 Task: Add the task  Create a new online store for a retail business to the section Agile Artisans in the project AgileBuddy and add a Due Date to the respective task as 2023/08/23
Action: Mouse moved to (70, 293)
Screenshot: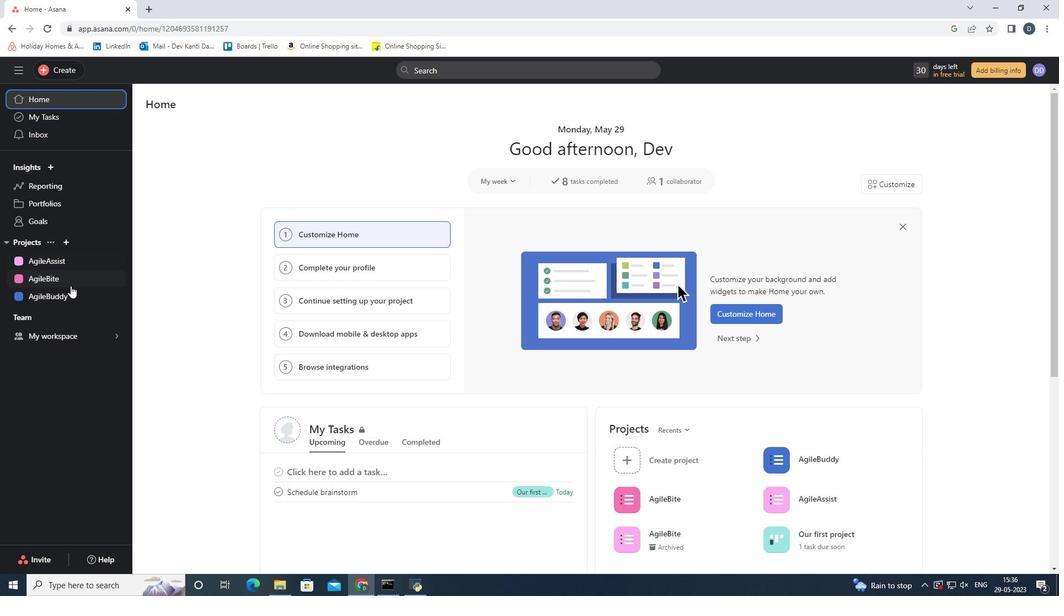 
Action: Mouse pressed left at (70, 293)
Screenshot: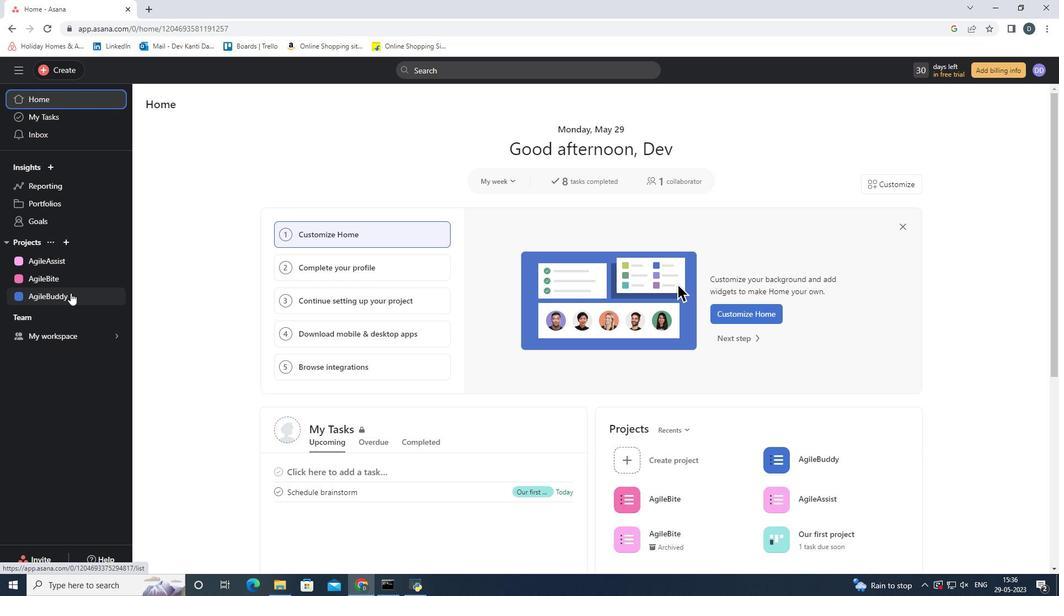 
Action: Mouse moved to (454, 396)
Screenshot: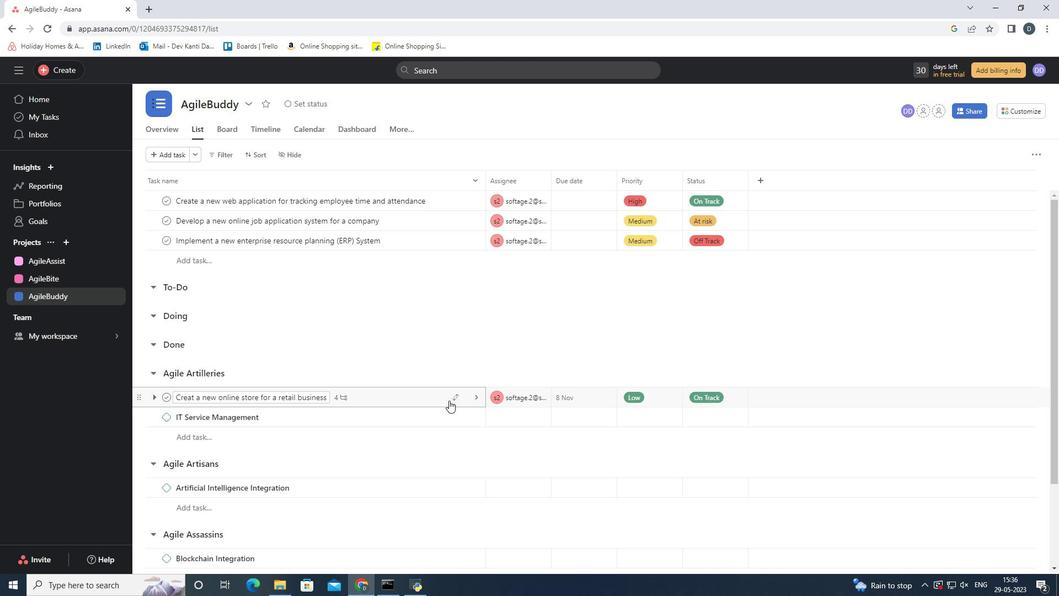 
Action: Mouse pressed left at (454, 396)
Screenshot: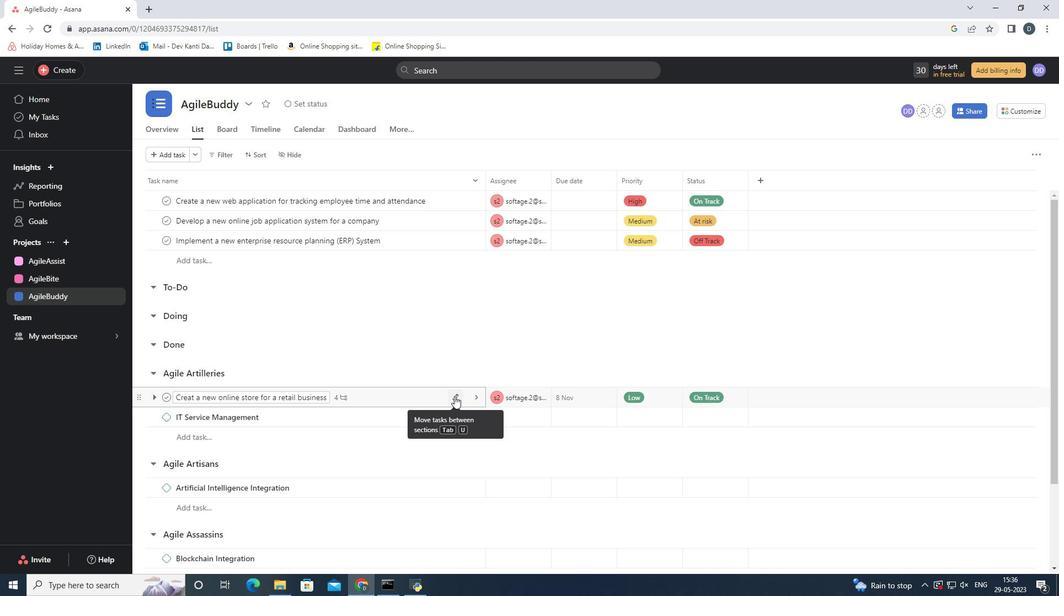 
Action: Mouse moved to (434, 332)
Screenshot: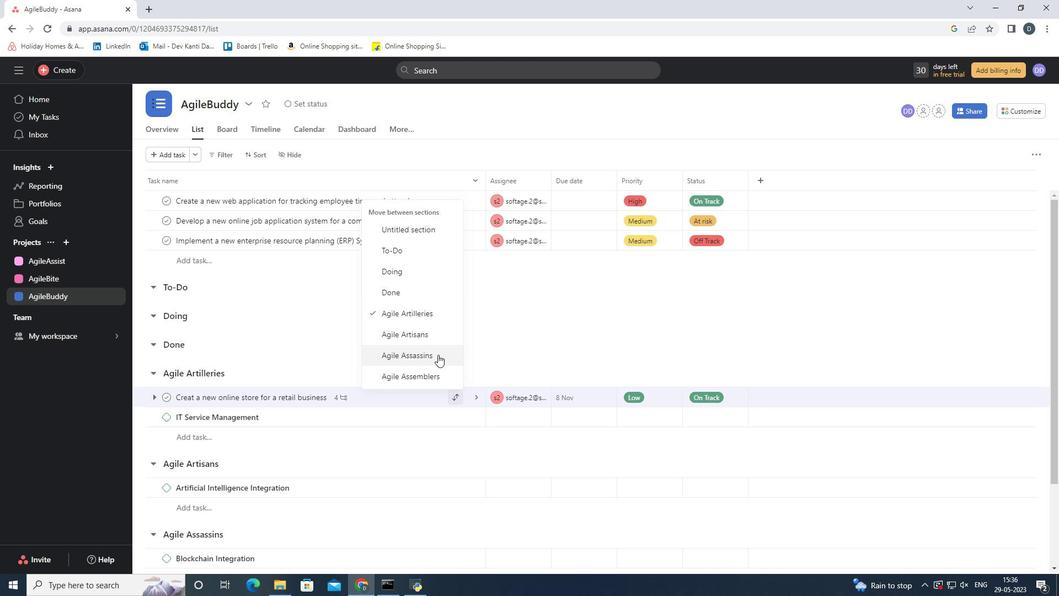 
Action: Mouse pressed left at (434, 332)
Screenshot: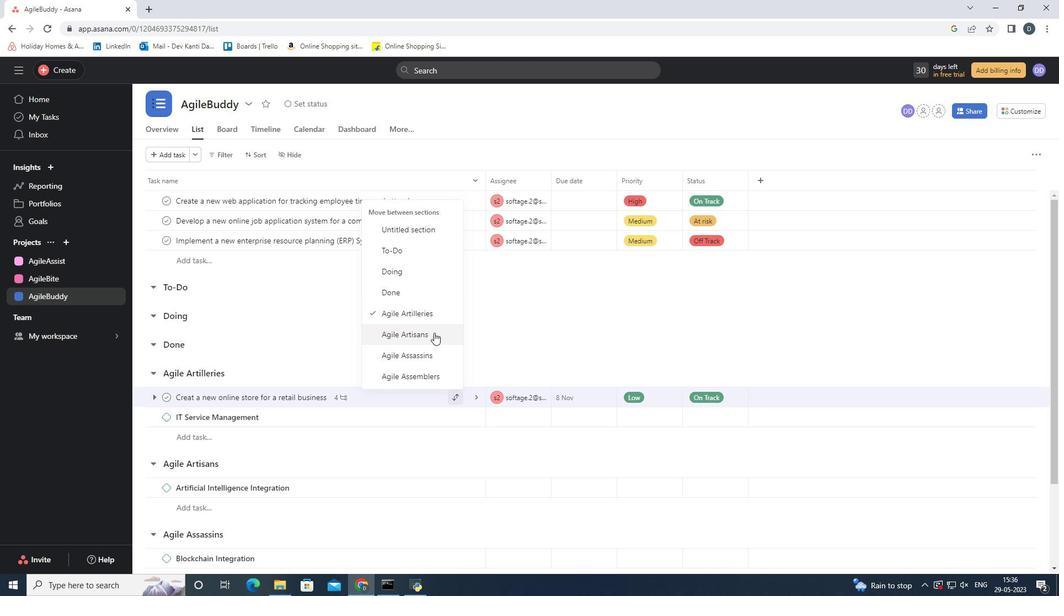 
Action: Mouse moved to (584, 471)
Screenshot: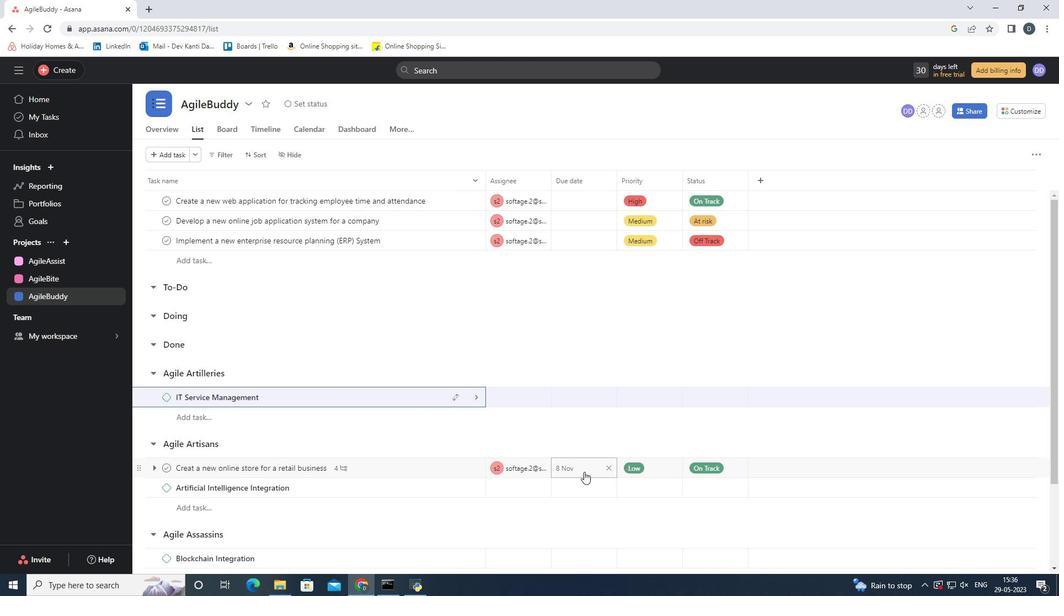 
Action: Mouse pressed left at (584, 471)
Screenshot: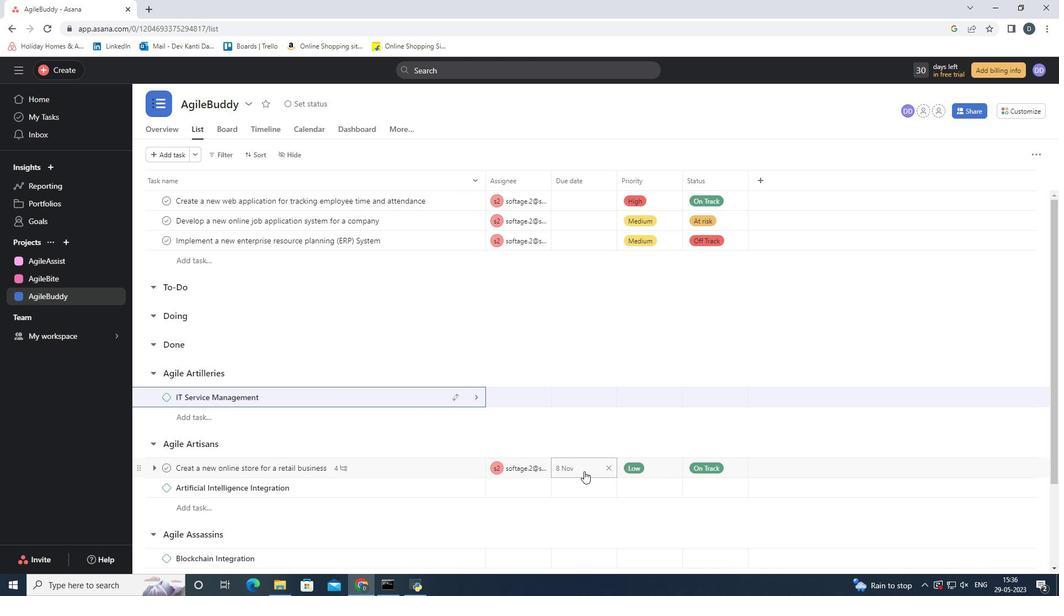 
Action: Mouse moved to (567, 271)
Screenshot: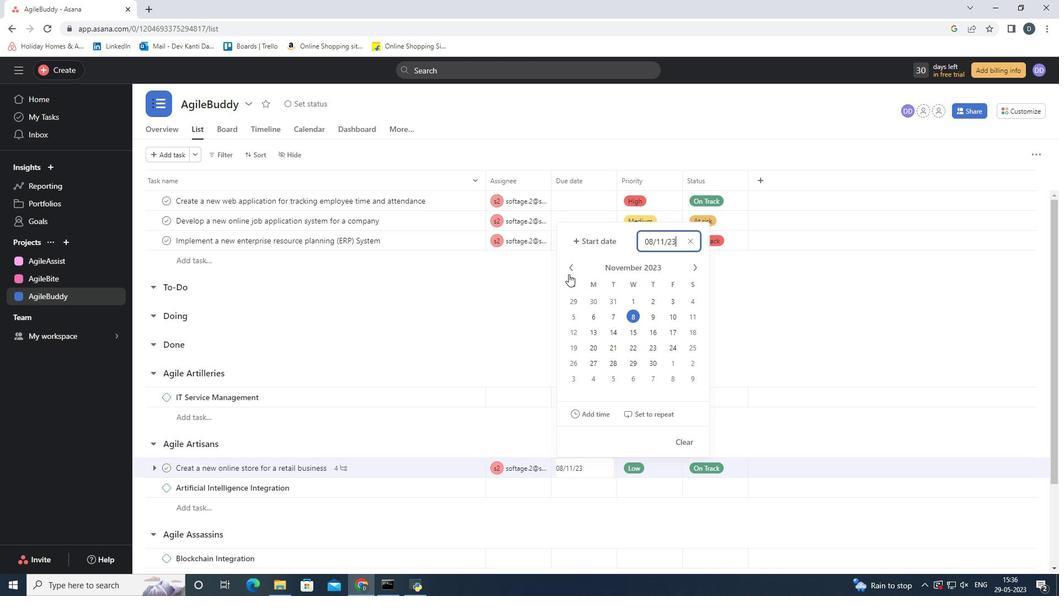 
Action: Mouse pressed left at (567, 271)
Screenshot: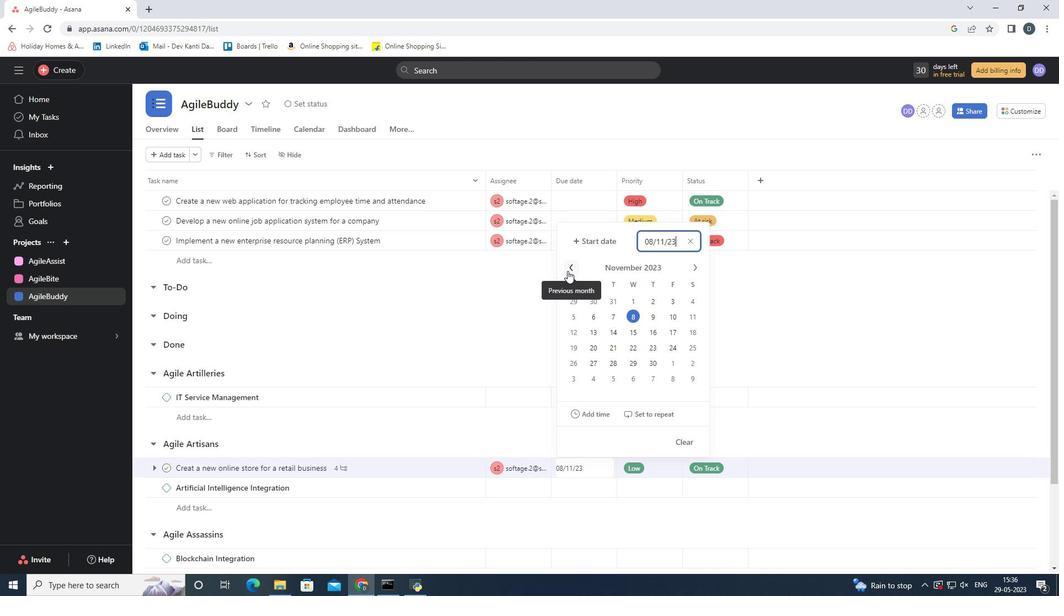 
Action: Mouse pressed left at (567, 271)
Screenshot: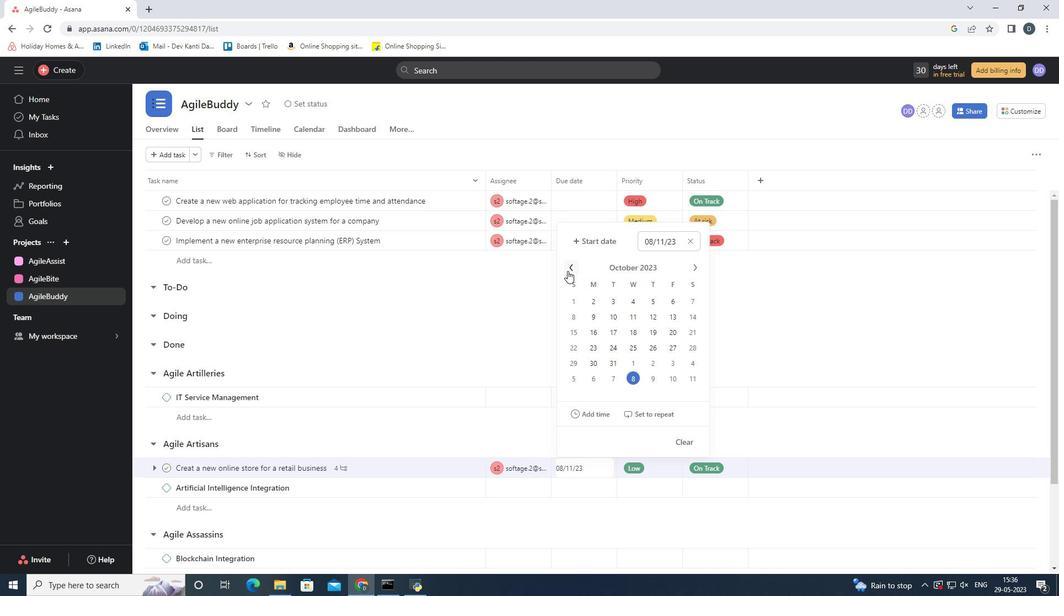 
Action: Mouse pressed left at (567, 271)
Screenshot: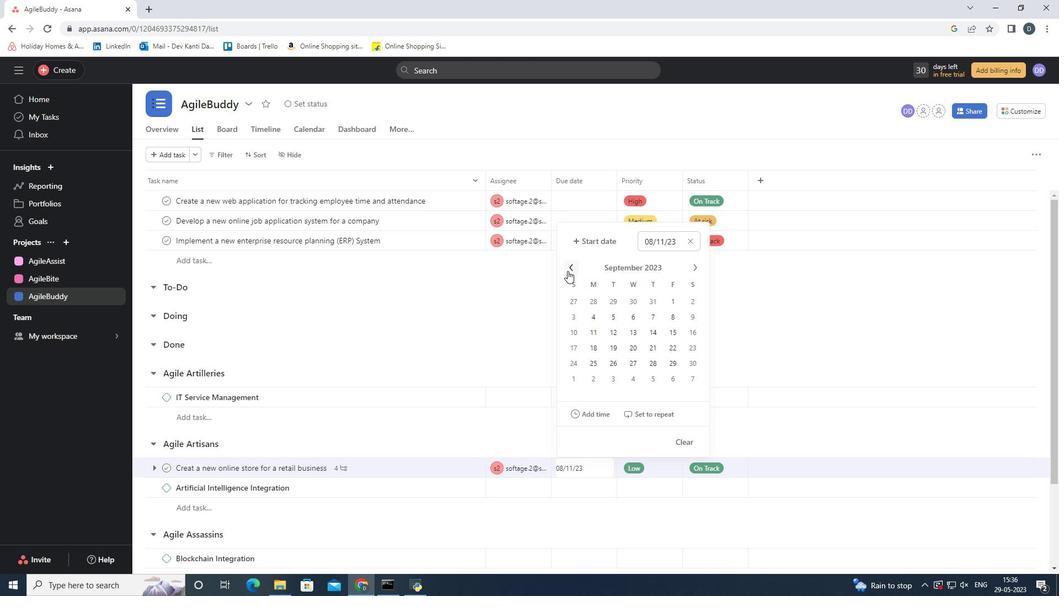 
Action: Mouse moved to (617, 315)
Screenshot: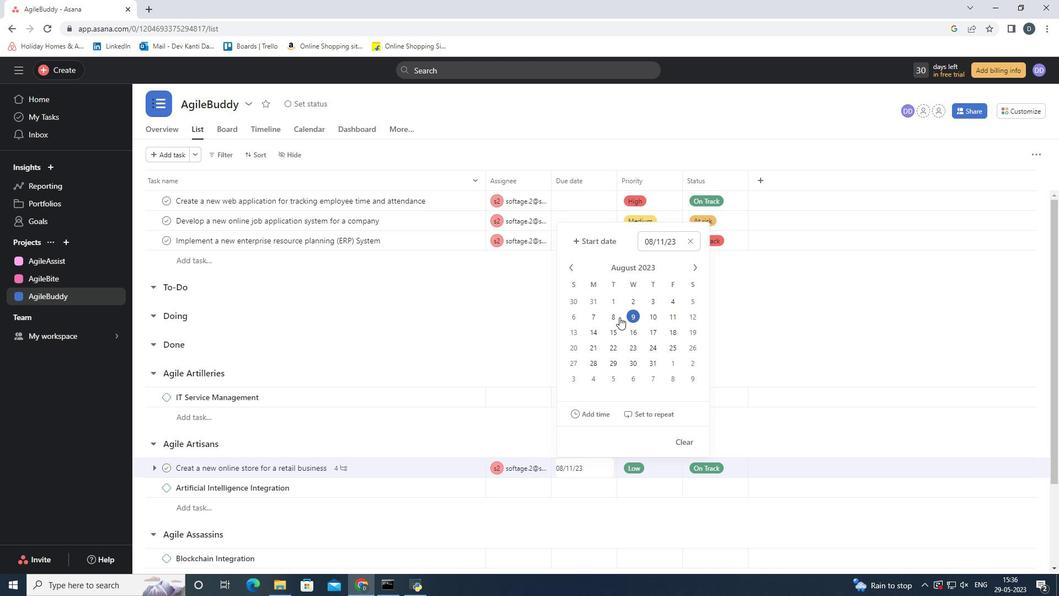 
Action: Mouse pressed left at (617, 315)
Screenshot: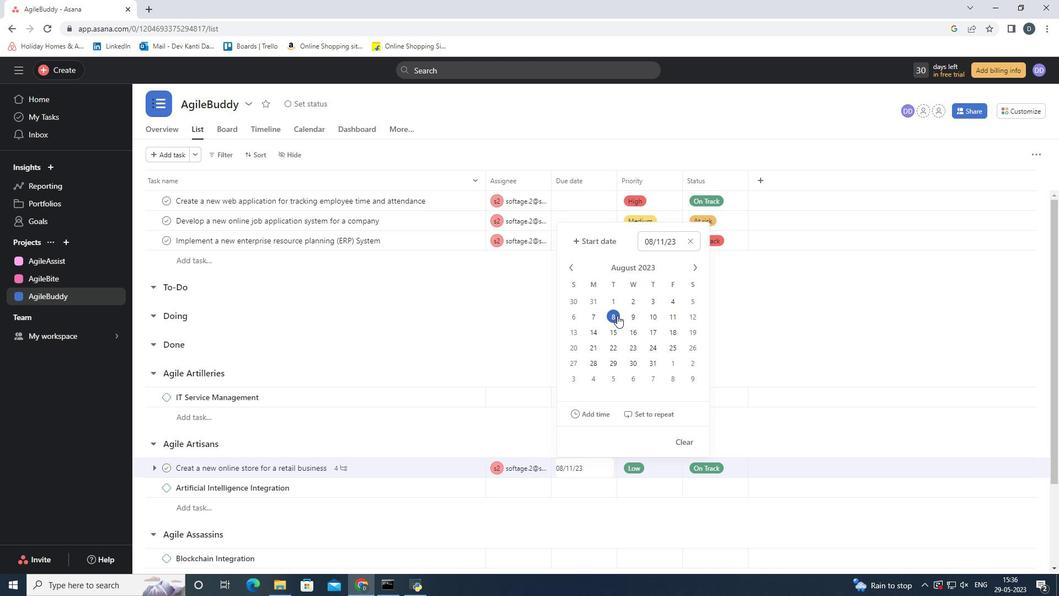 
Action: Mouse moved to (631, 349)
Screenshot: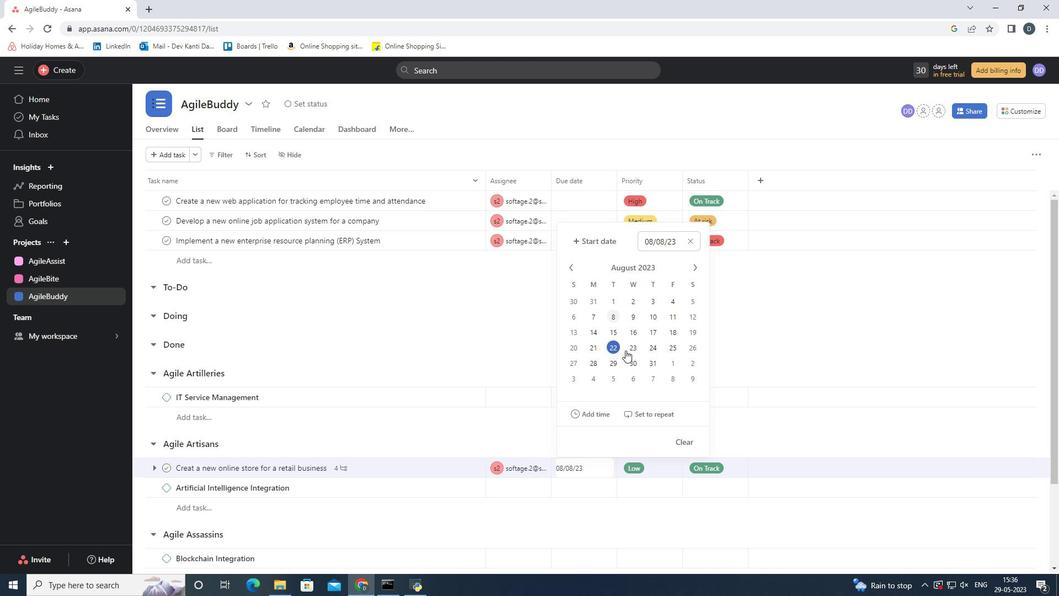 
Action: Mouse pressed left at (631, 349)
Screenshot: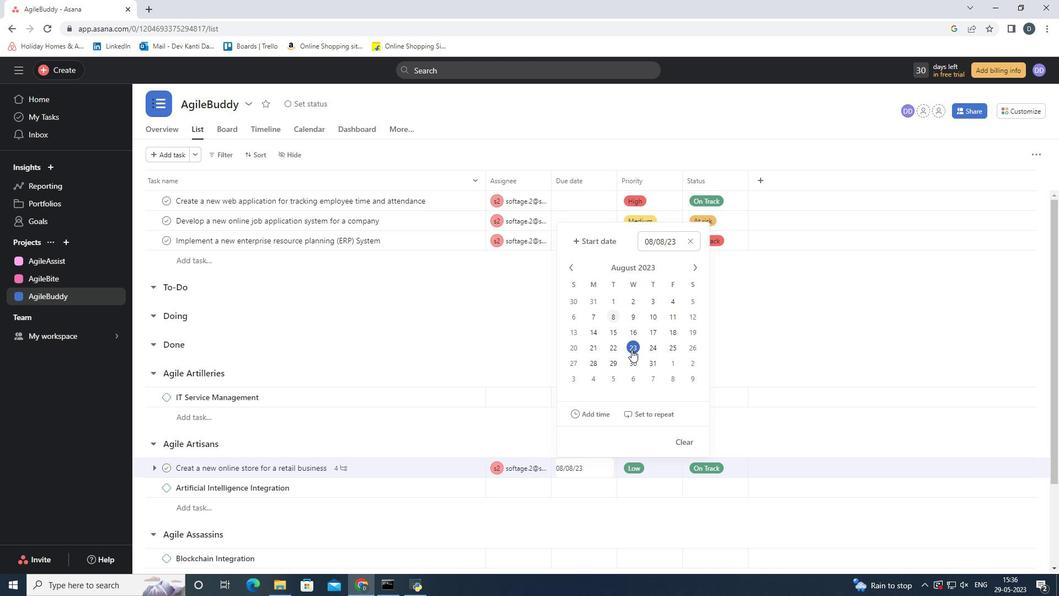 
Action: Mouse moved to (785, 362)
Screenshot: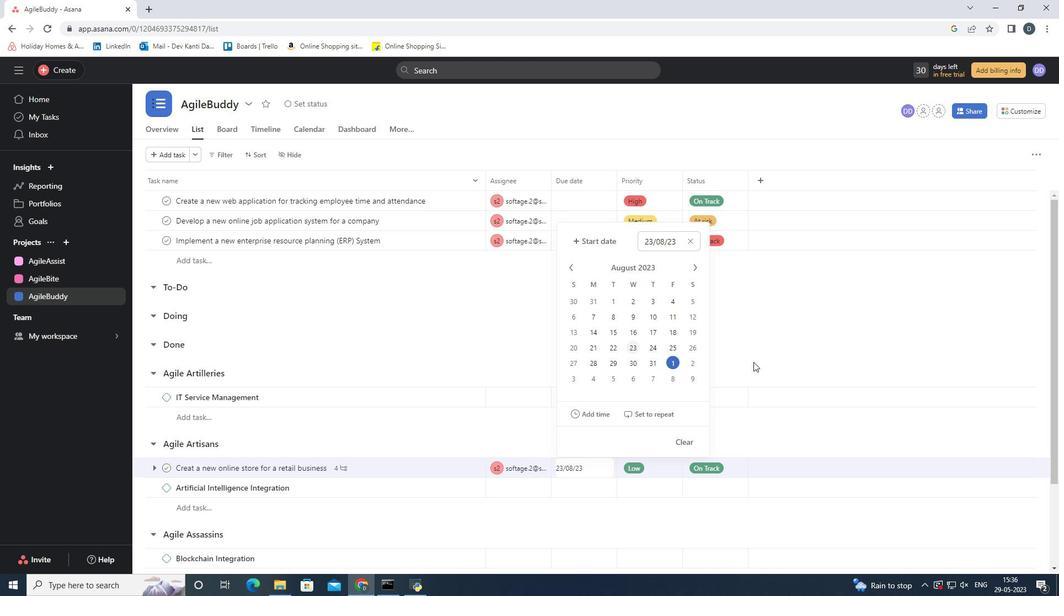 
Action: Mouse pressed left at (785, 362)
Screenshot: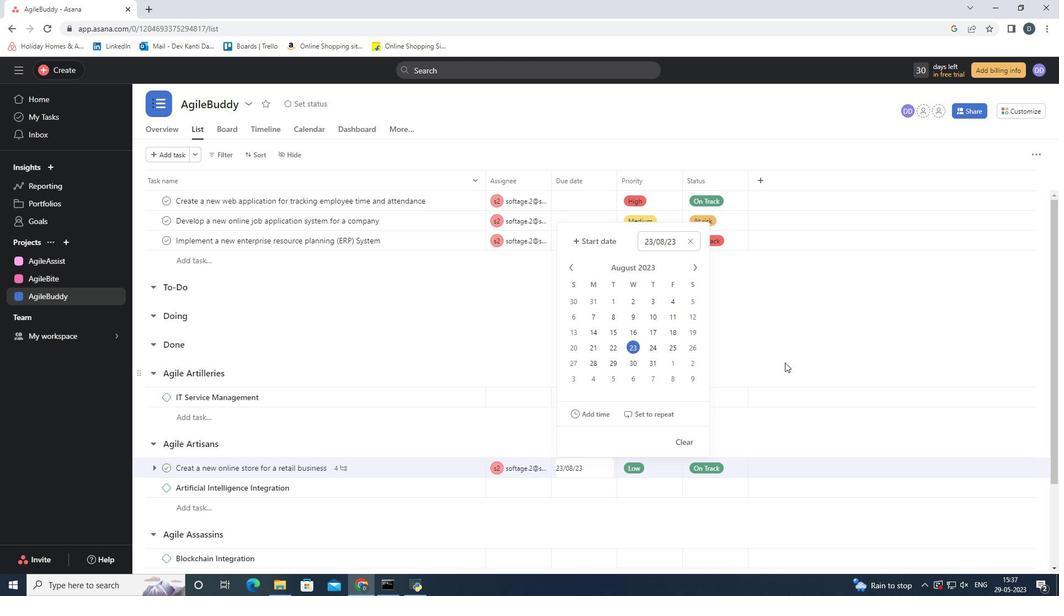 
Action: Mouse moved to (586, 429)
Screenshot: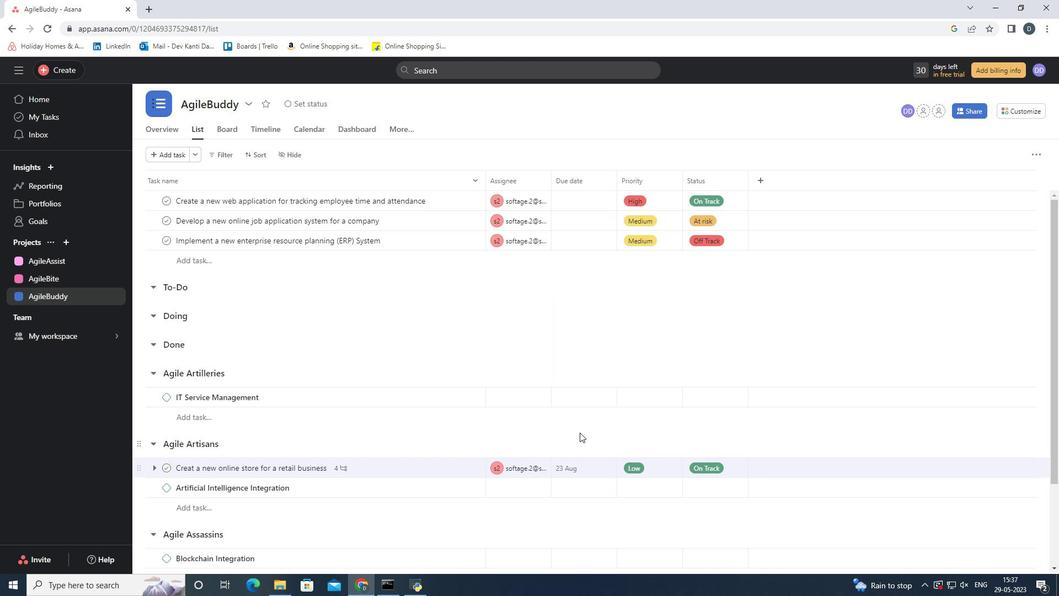 
